 Task: Insert a table with 1 row and 2 columns.
Action: Mouse moved to (112, 84)
Screenshot: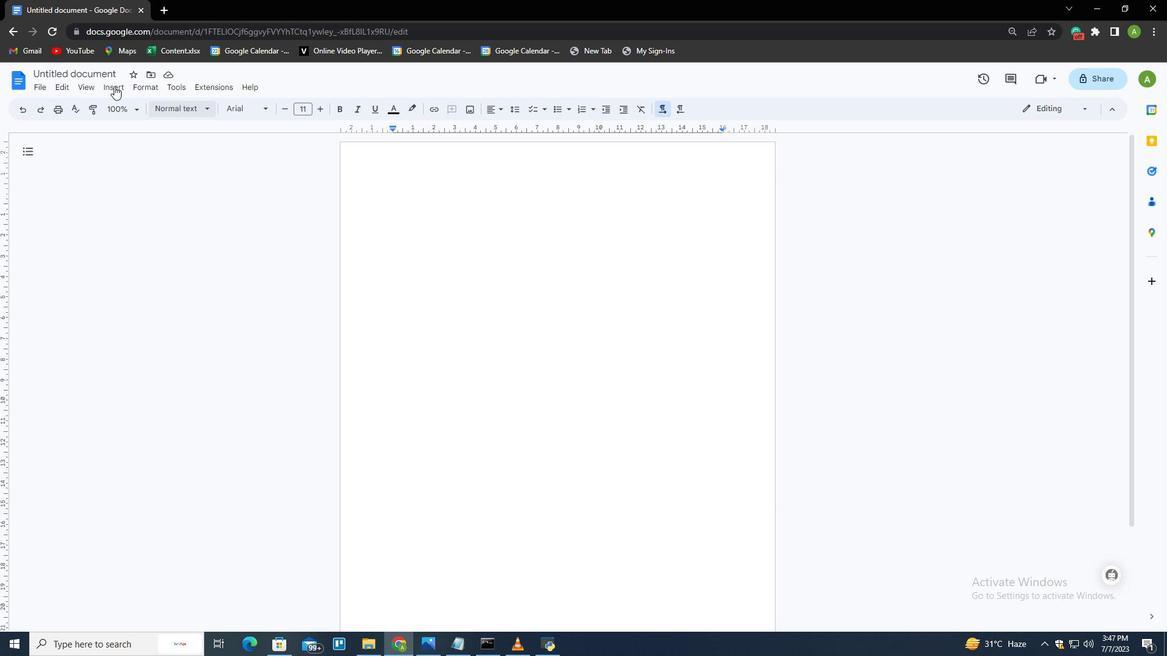 
Action: Mouse pressed left at (112, 84)
Screenshot: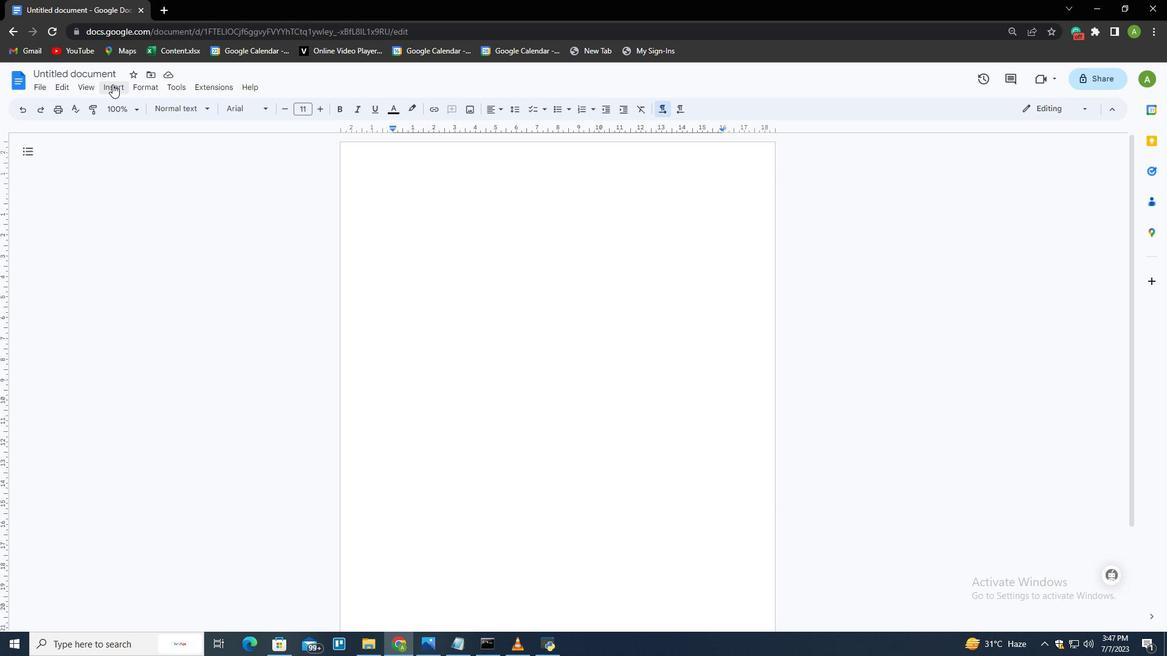 
Action: Mouse moved to (138, 127)
Screenshot: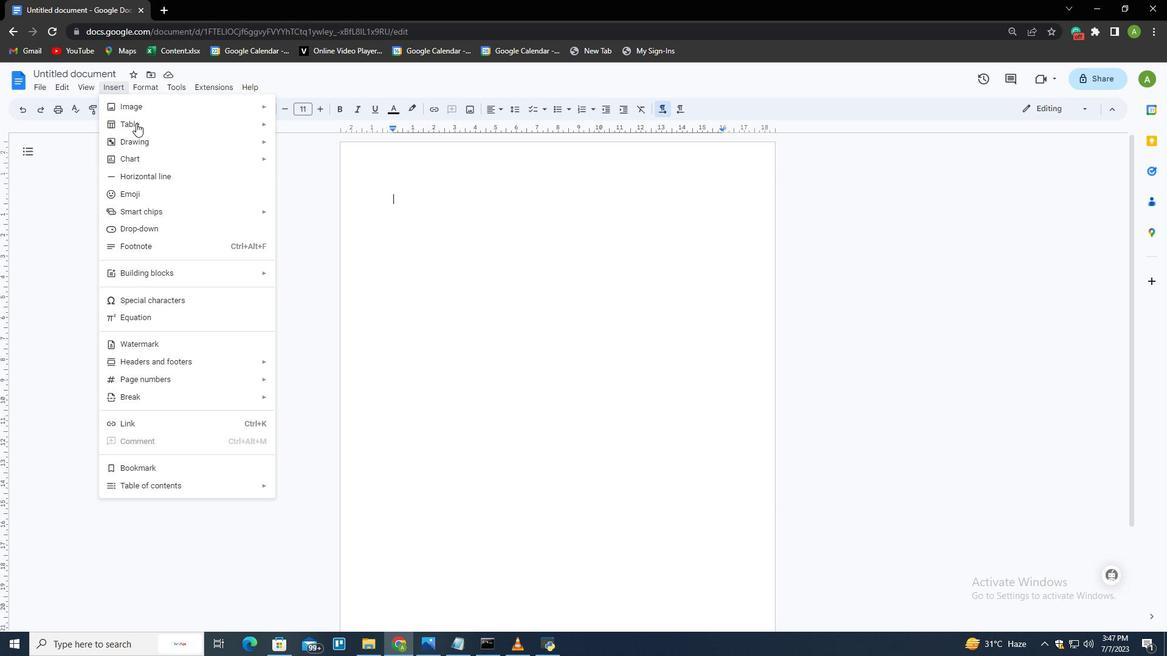 
Action: Mouse pressed left at (138, 127)
Screenshot: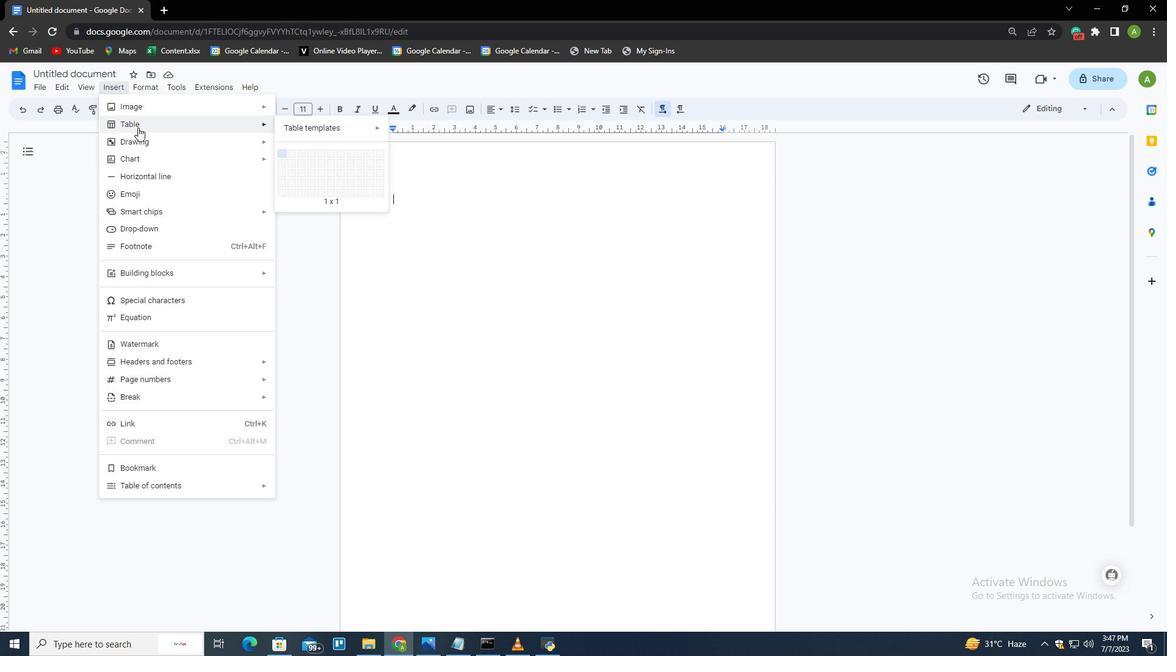 
Action: Mouse moved to (282, 166)
Screenshot: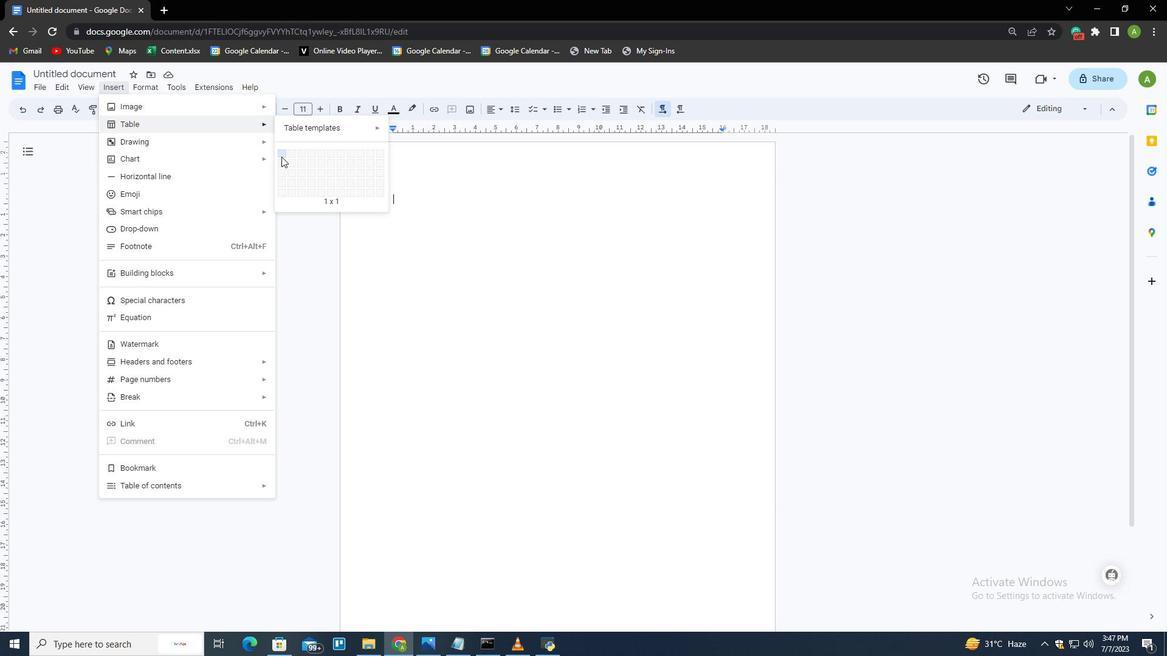 
Action: Mouse pressed left at (282, 166)
Screenshot: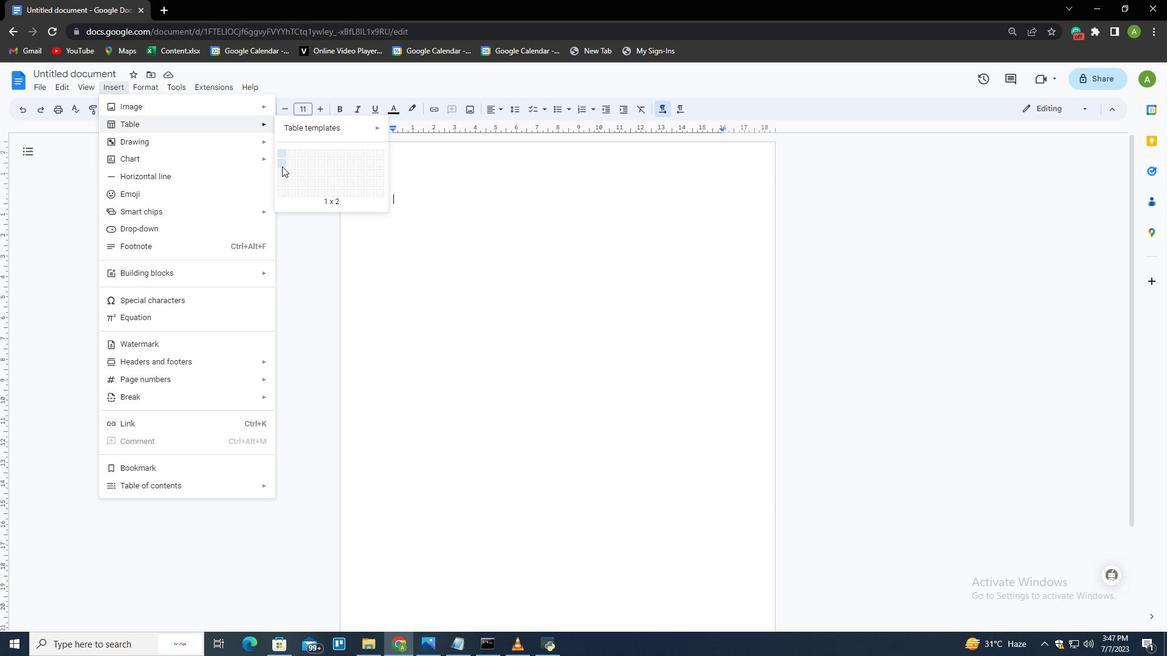 
Action: Mouse moved to (508, 319)
Screenshot: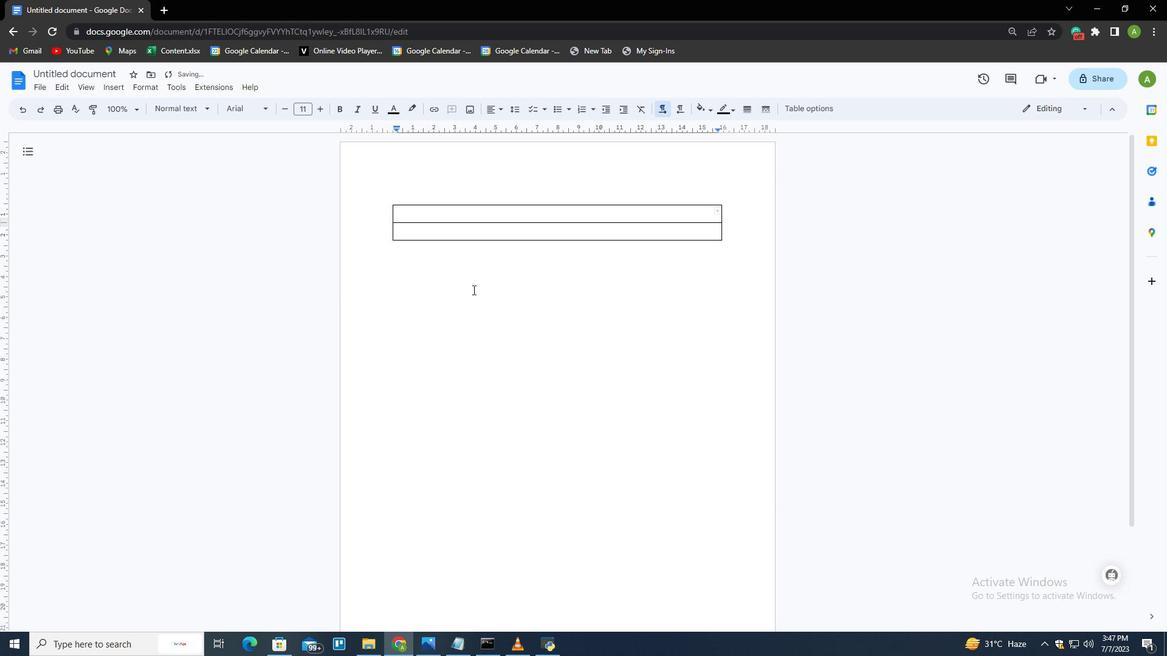
Action: Mouse pressed left at (508, 319)
Screenshot: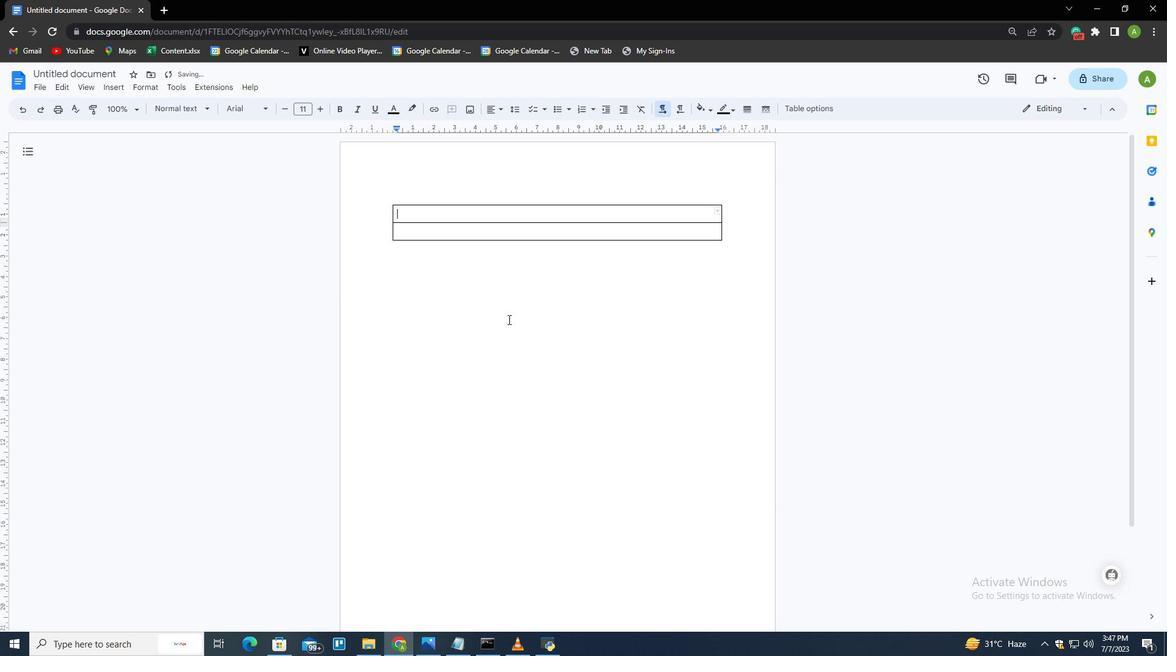 
